 Task: In the Company sharp.com, Create email and send with subject: 'We're Thrilled to Welcome You ', and with mail content 'Greetings,_x000D_
Introducing a visionary approach that will reshape the landscape of your industry. Join us and be part of the future of success!_x000D_
Kind Regards', attach the document: Terms_and_conditions.doc and insert image: visitingcard.jpg. Below Kind Regards, write Behance and insert the URL: 'www.behance.net'. Mark checkbox to create task to follow up : In 2 weeks.  Enter or choose an email address of recipient's from company's contact and send.. Logged in from softage.1@softage.net
Action: Mouse moved to (80, 54)
Screenshot: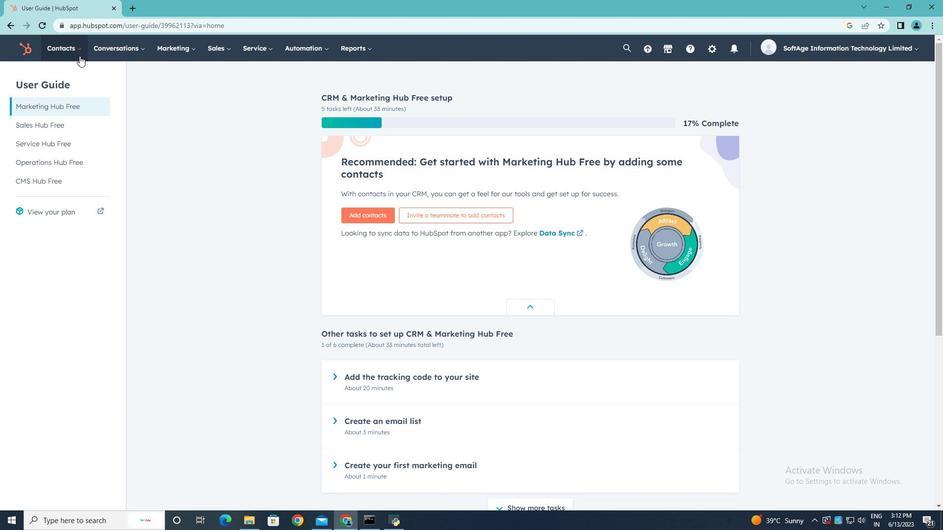 
Action: Mouse pressed left at (80, 54)
Screenshot: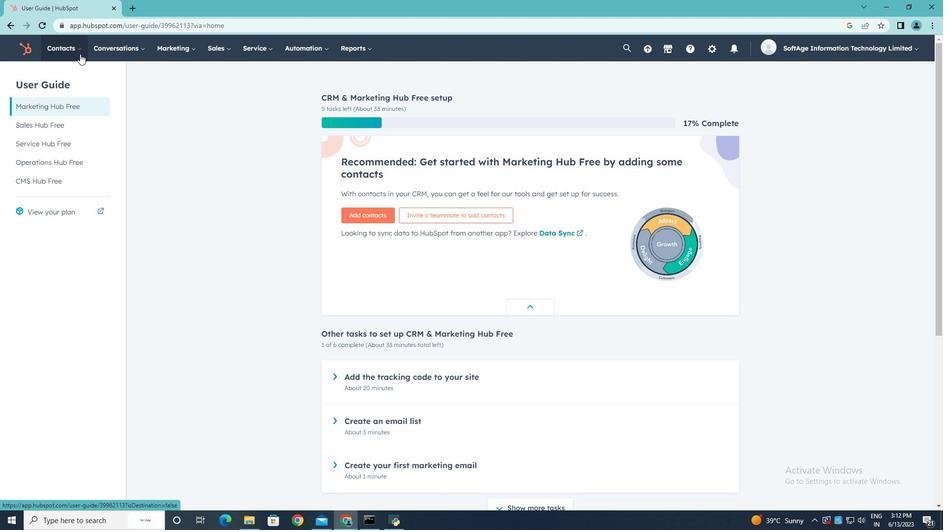 
Action: Mouse moved to (75, 98)
Screenshot: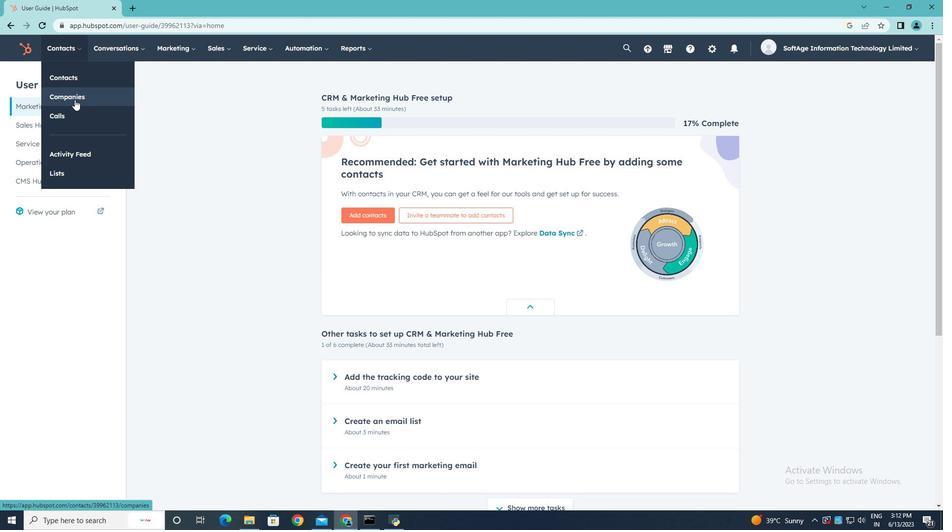 
Action: Mouse pressed left at (75, 98)
Screenshot: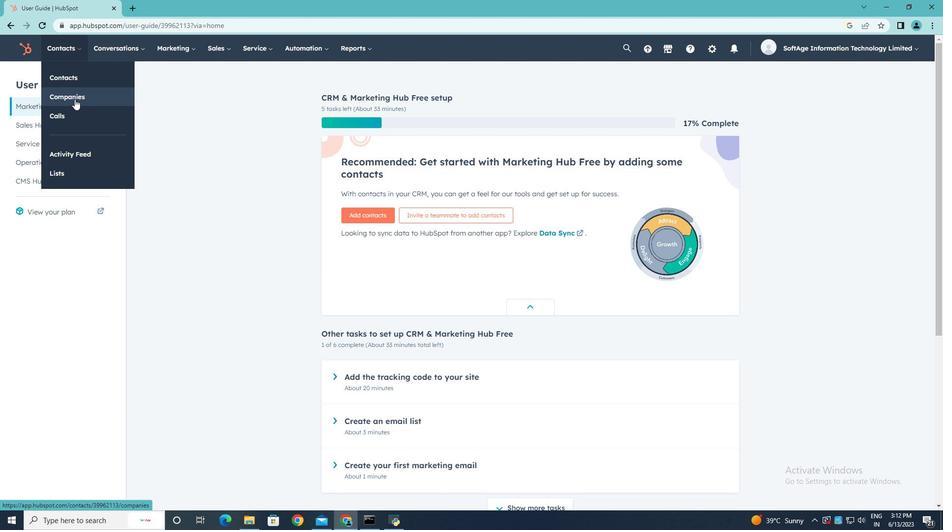 
Action: Mouse moved to (69, 158)
Screenshot: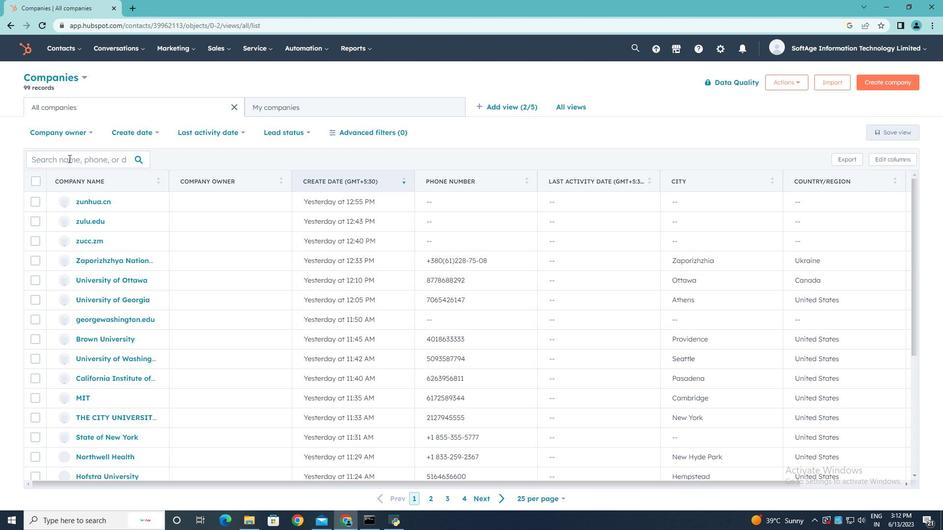 
Action: Mouse pressed left at (69, 158)
Screenshot: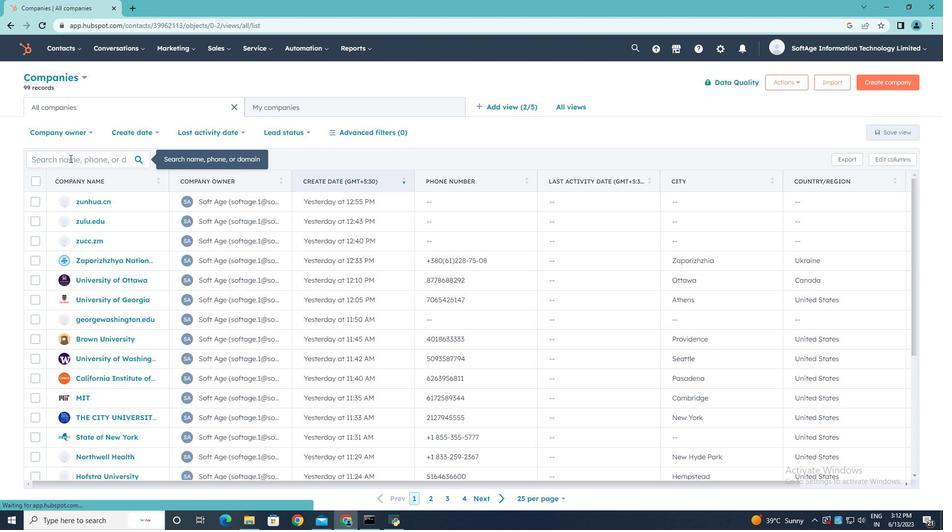 
Action: Key pressed sharp.com
Screenshot: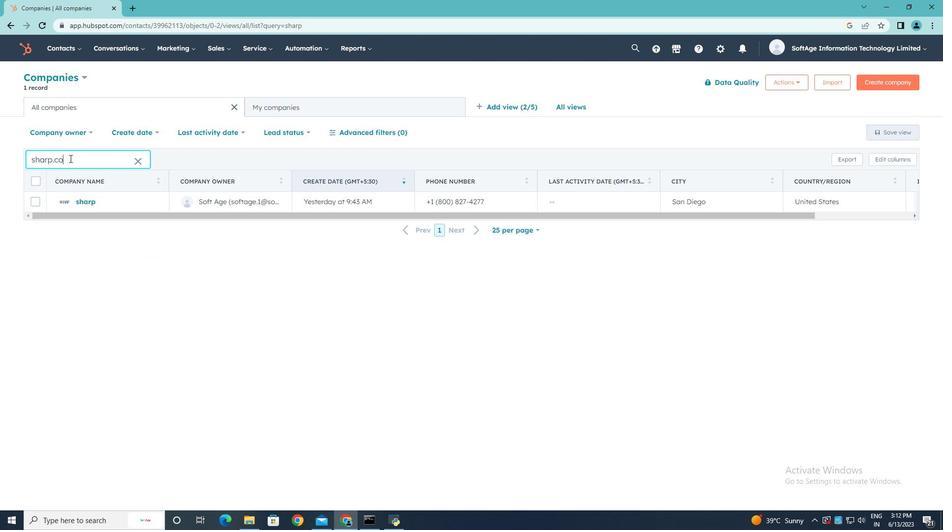 
Action: Mouse moved to (80, 200)
Screenshot: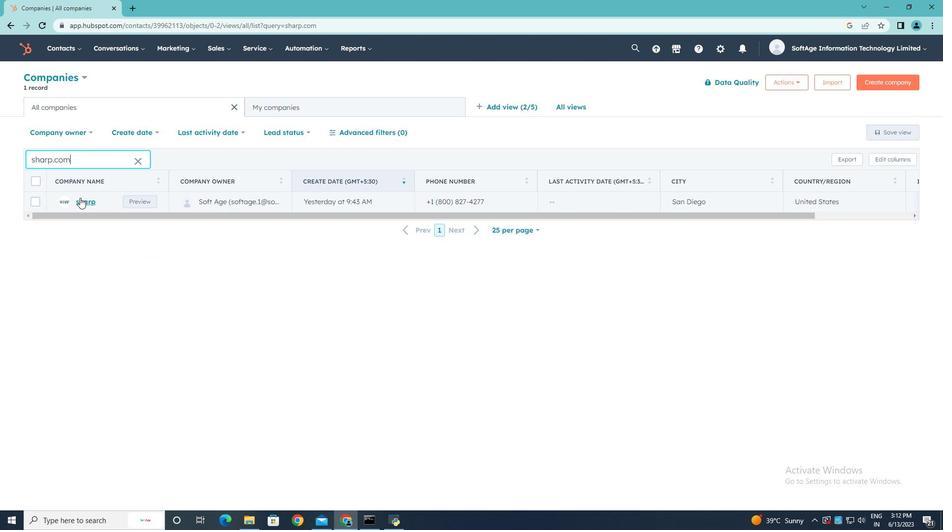 
Action: Mouse pressed left at (80, 200)
Screenshot: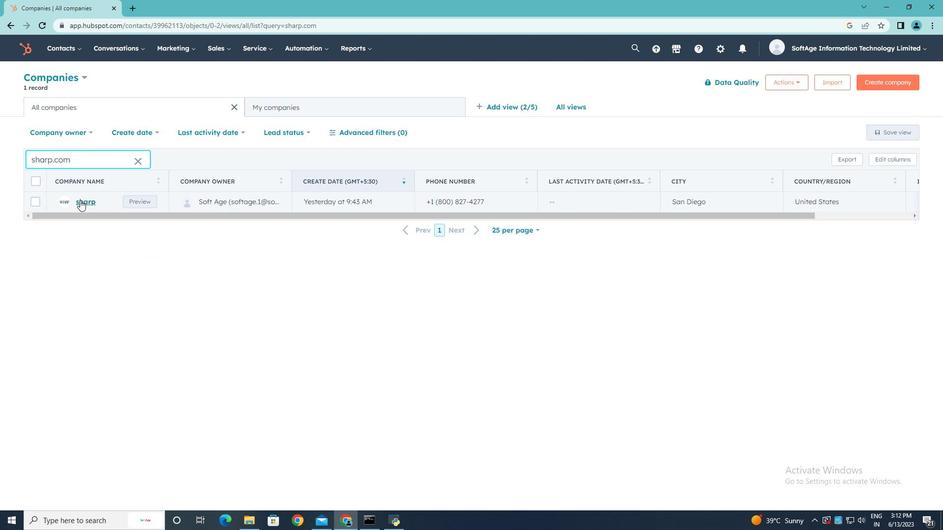 
Action: Mouse moved to (68, 164)
Screenshot: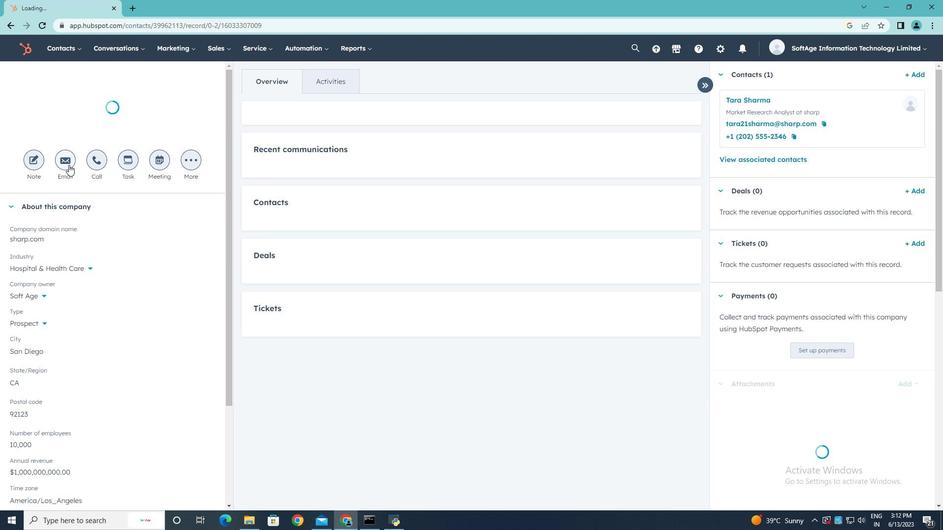 
Action: Mouse pressed left at (68, 164)
Screenshot: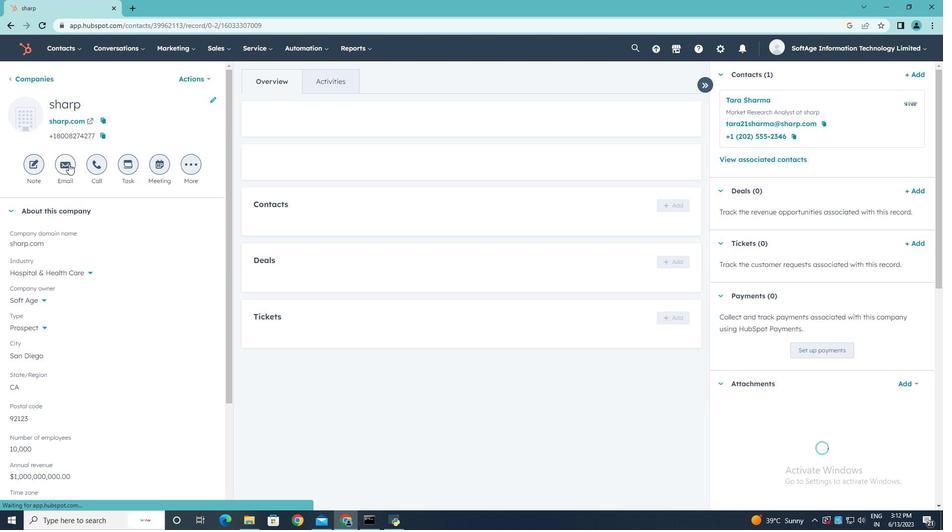 
Action: Key pressed <Key.shift><Key.shift><Key.shift><Key.shift><Key.shift><Key.shift><Key.shift><Key.shift><Key.shift><Key.shift><Key.shift><Key.shift><Key.shift><Key.shift><Key.shift><Key.shift><Key.shift><Key.shift><Key.shift><Key.shift><Key.shift><Key.shift><Key.shift><Key.shift><Key.shift><Key.shift><Key.shift><Key.shift><Key.shift><Key.shift><Key.shift><Key.shift><Key.shift><Key.shift><Key.shift><Key.shift><Key.shift><Key.shift><Key.shift><Key.shift><Key.shift><Key.shift><Key.shift><Key.shift><Key.shift><Key.shift><Key.shift><Key.shift><Key.shift><Key.shift><Key.shift><Key.shift><Key.shift>We're<Key.space><Key.shift><Key.shift>Thrilled<Key.space>to<Key.space><Key.shift>Welcome<Key.space><Key.shift>You
Screenshot: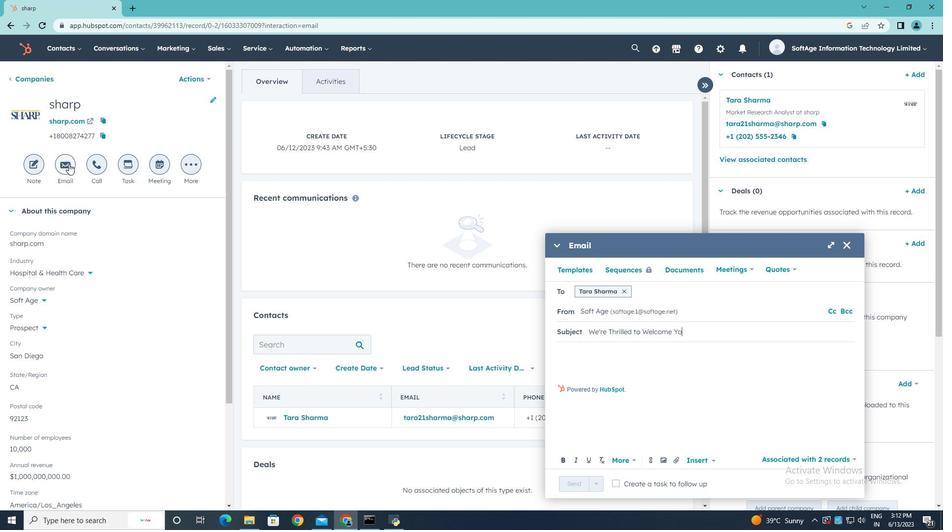 
Action: Mouse moved to (563, 351)
Screenshot: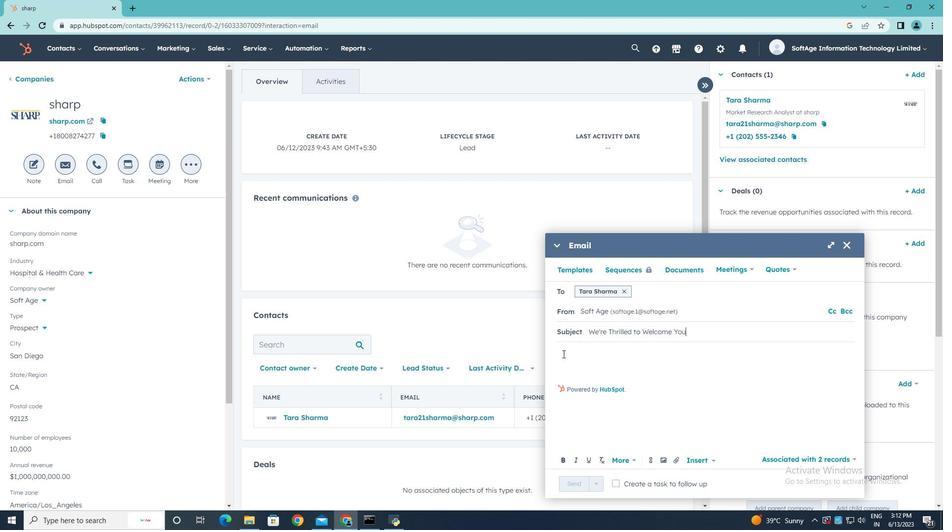 
Action: Mouse pressed left at (563, 351)
Screenshot: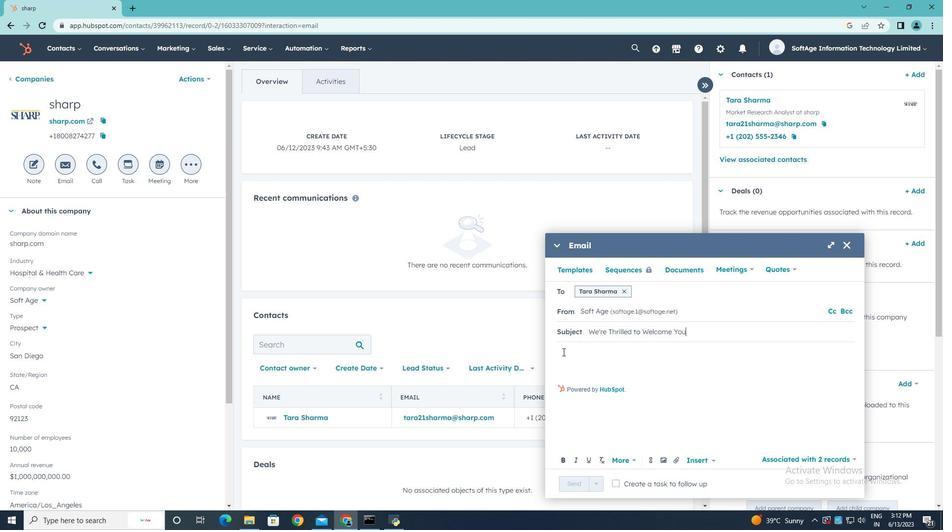 
Action: Key pressed <Key.shift>Greetings,
Screenshot: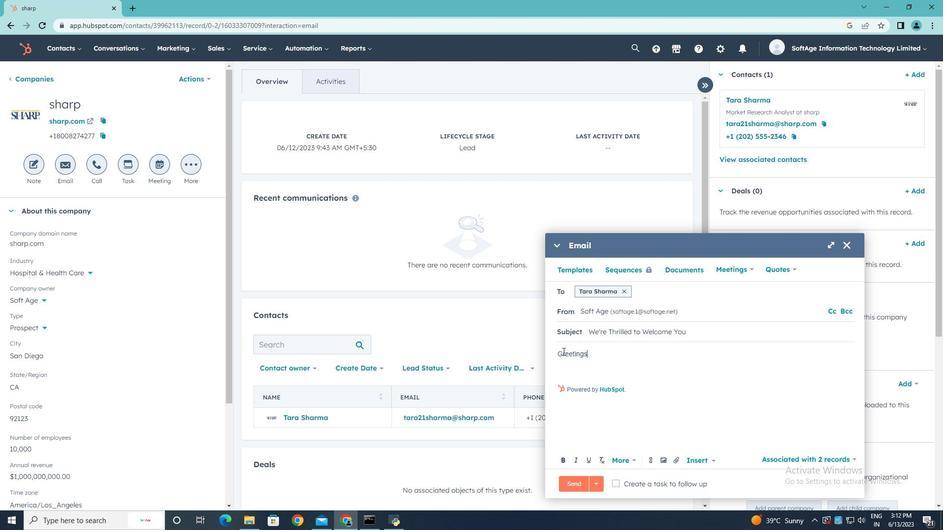 
Action: Mouse moved to (558, 367)
Screenshot: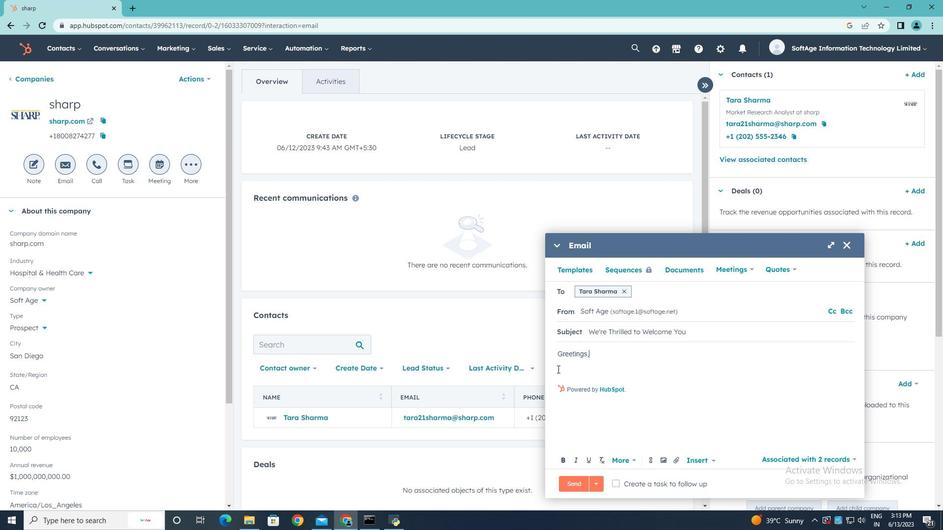 
Action: Mouse pressed left at (558, 367)
Screenshot: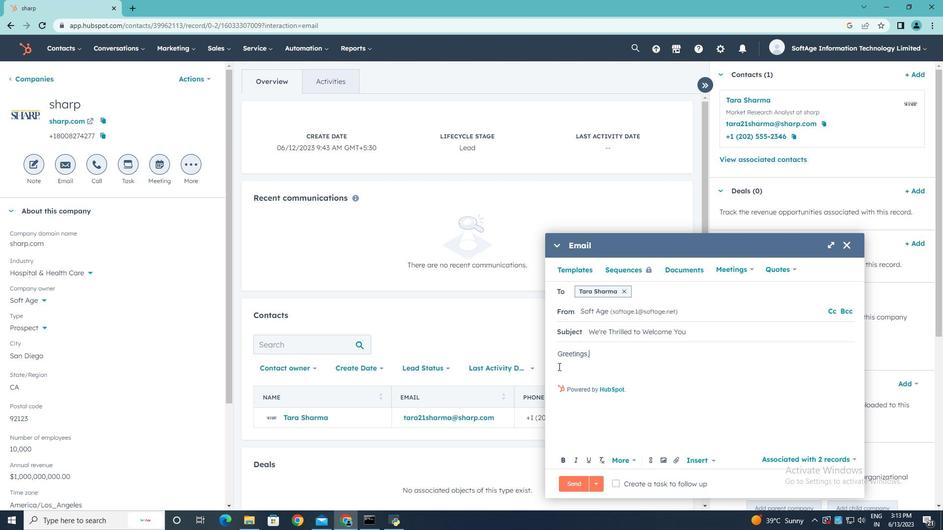 
Action: Key pressed <Key.shift><Key.shift>Introducing<Key.space>a<Key.space>visionary<Key.space>approach<Key.space>that<Key.space>will<Key.space>reshape<Key.space>the<Key.space>landscape<Key.space>of<Key.space>your<Key.space>industry.<Key.space><Key.shift>Join<Key.space>us<Key.space>and<Key.space>be<Key.space>part<Key.space>of<Key.space>the<Key.space>future<Key.space>of<Key.space>success<Key.shift>!
Screenshot: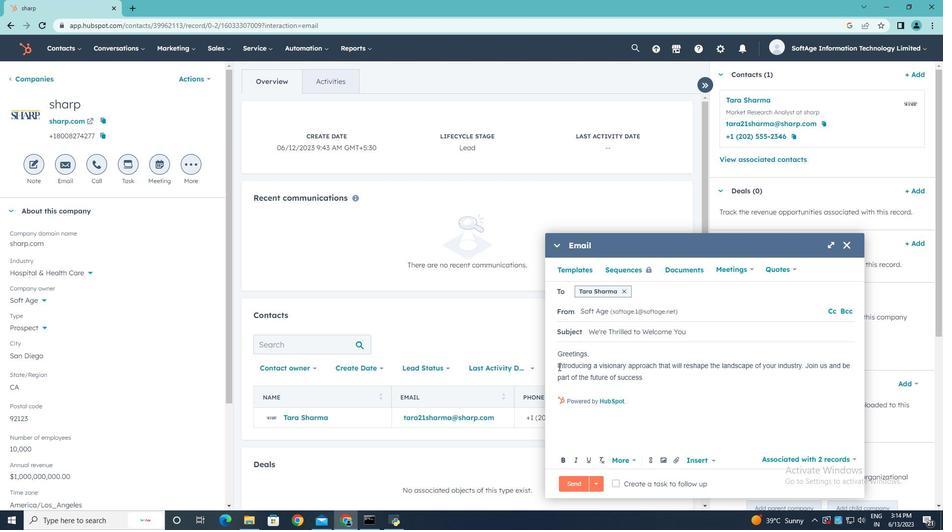 
Action: Mouse moved to (561, 389)
Screenshot: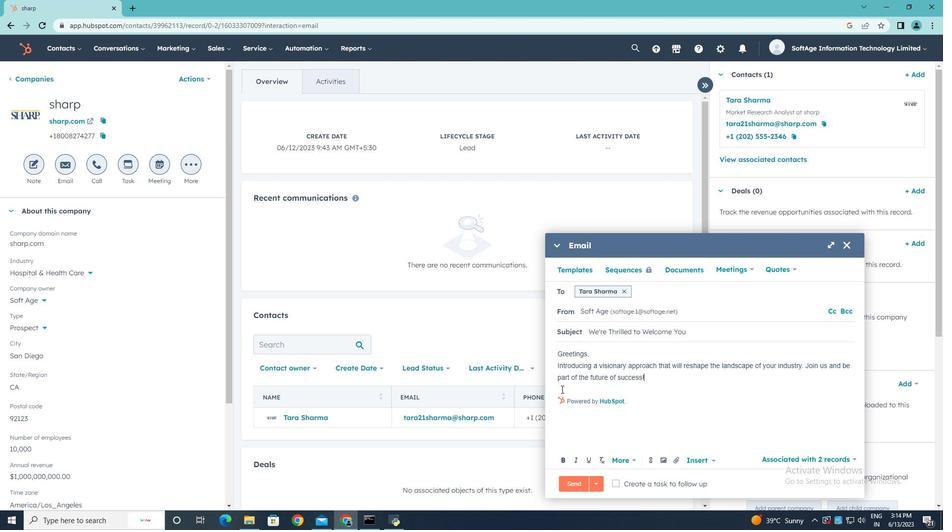 
Action: Mouse pressed left at (561, 389)
Screenshot: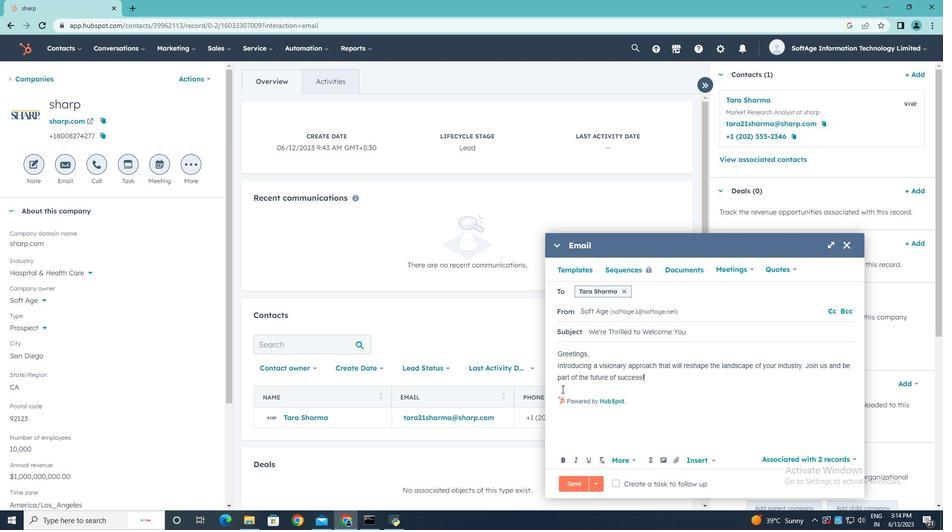 
Action: Key pressed <Key.enter><Key.shift>Kind<Key.space><Key.shift>Regards,
Screenshot: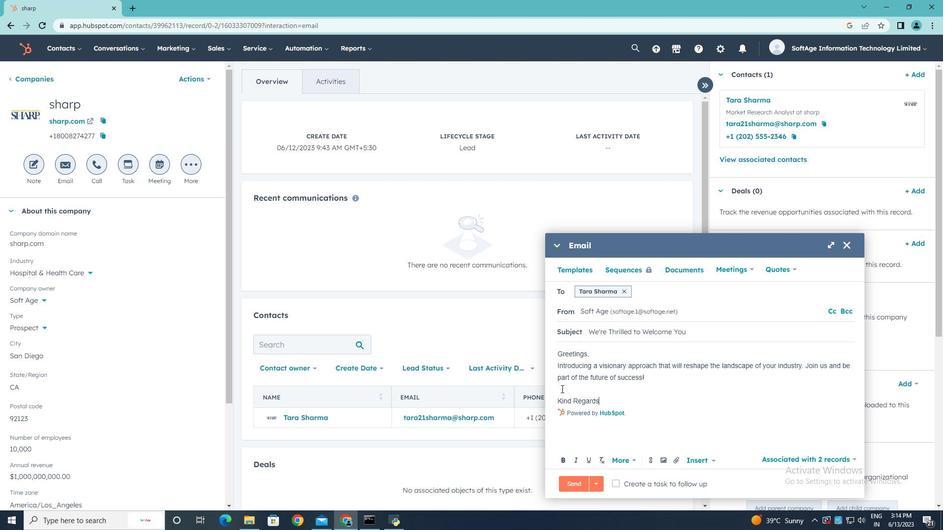 
Action: Mouse moved to (673, 461)
Screenshot: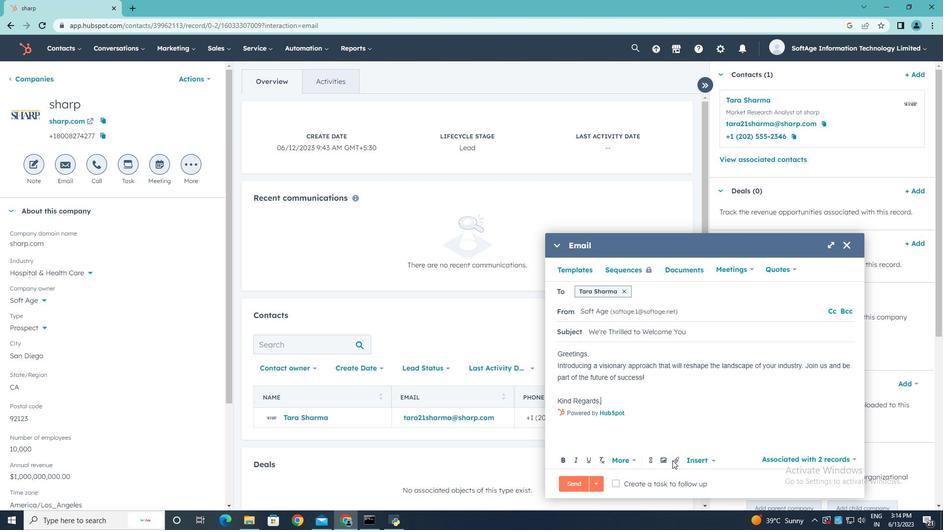 
Action: Mouse pressed left at (673, 461)
Screenshot: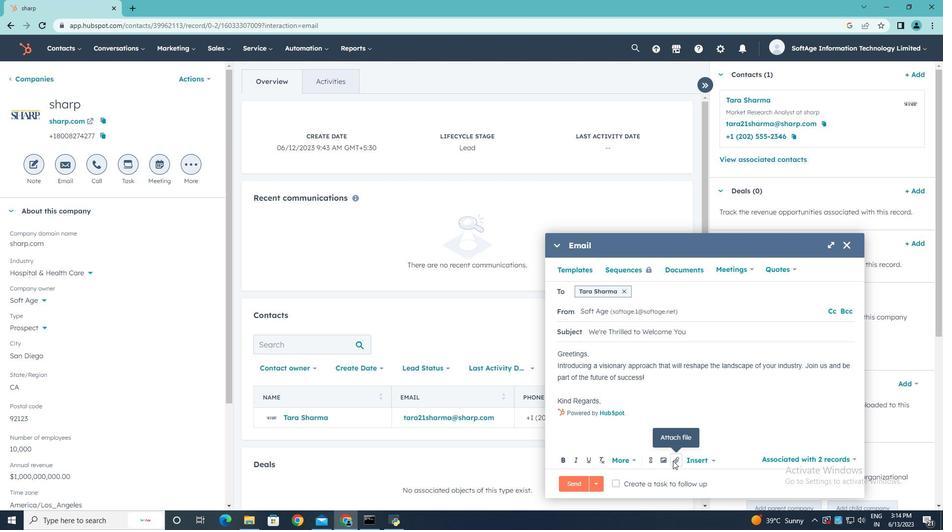 
Action: Mouse moved to (691, 431)
Screenshot: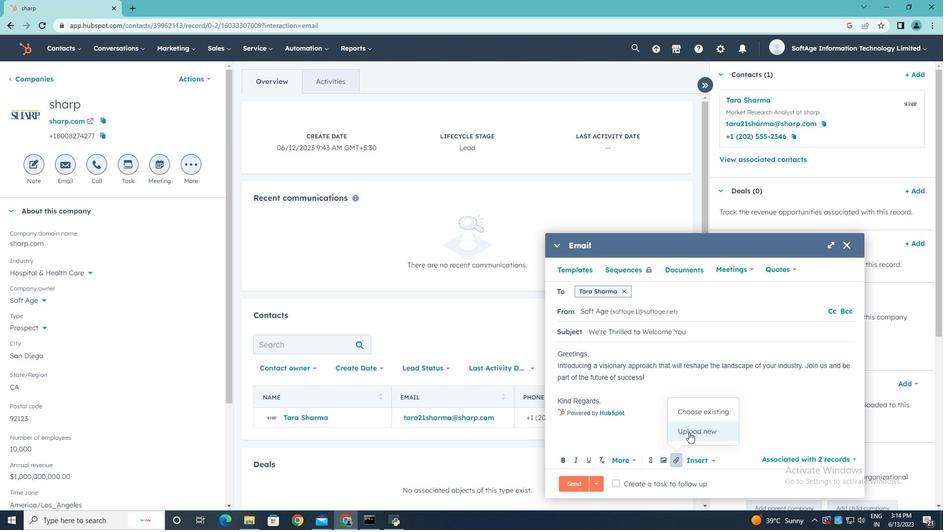 
Action: Mouse pressed left at (691, 431)
Screenshot: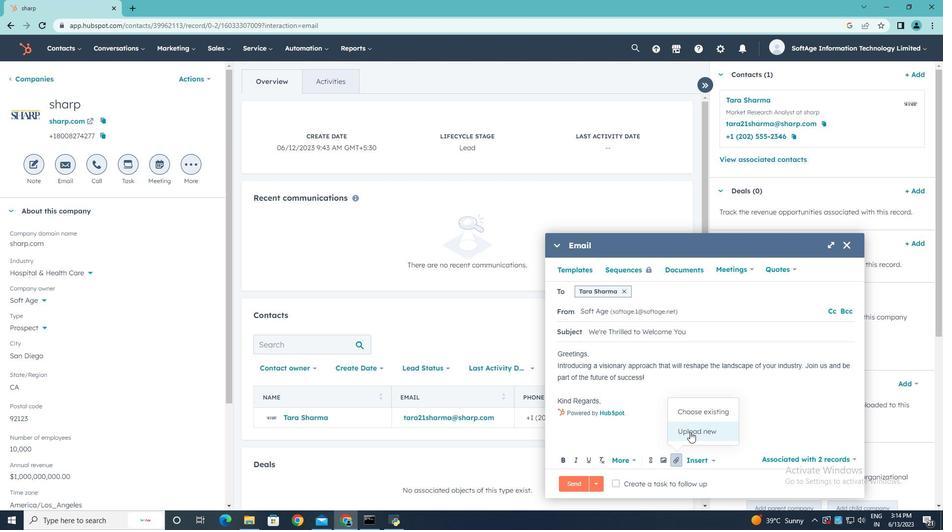 
Action: Mouse moved to (194, 108)
Screenshot: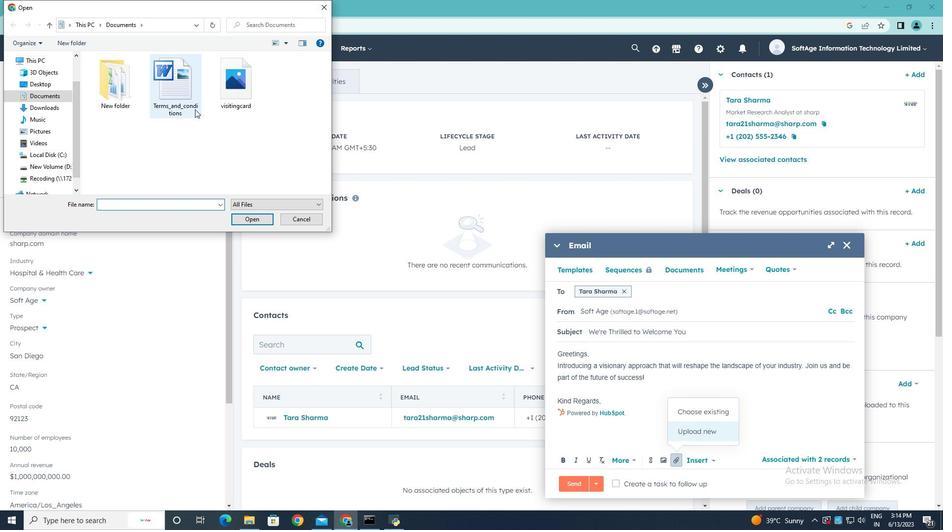 
Action: Mouse pressed left at (194, 108)
Screenshot: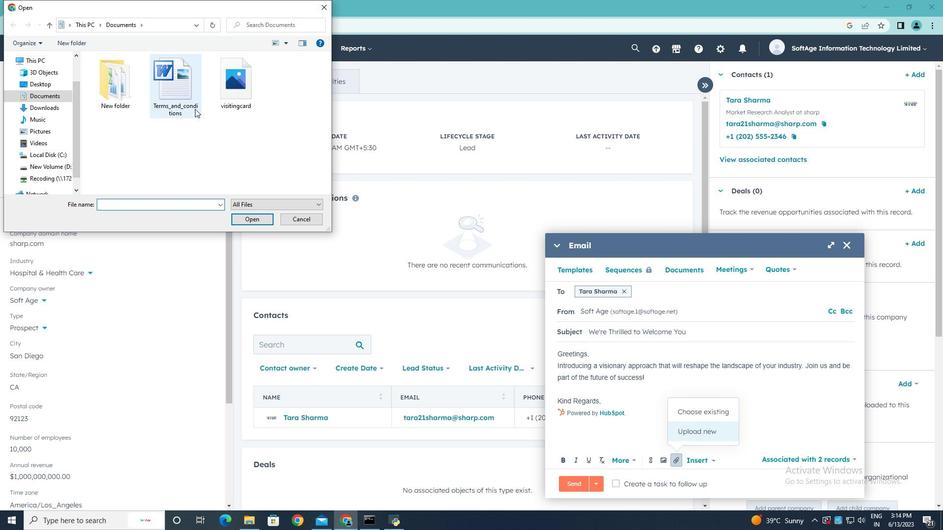 
Action: Mouse moved to (245, 218)
Screenshot: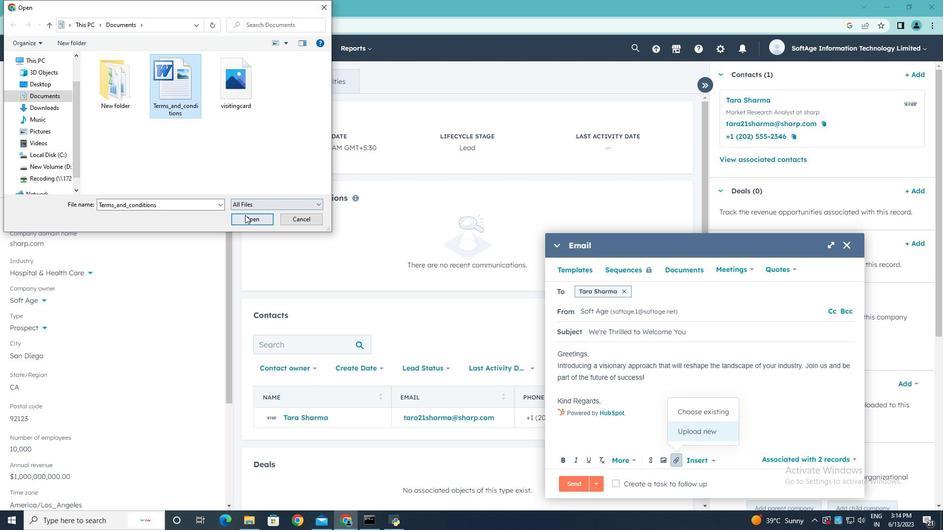 
Action: Mouse pressed left at (245, 218)
Screenshot: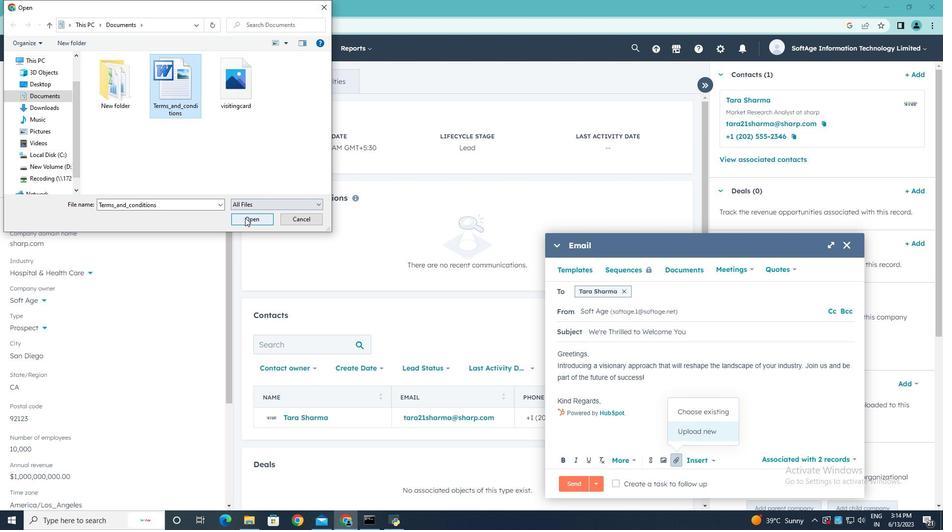 
Action: Mouse moved to (675, 434)
Screenshot: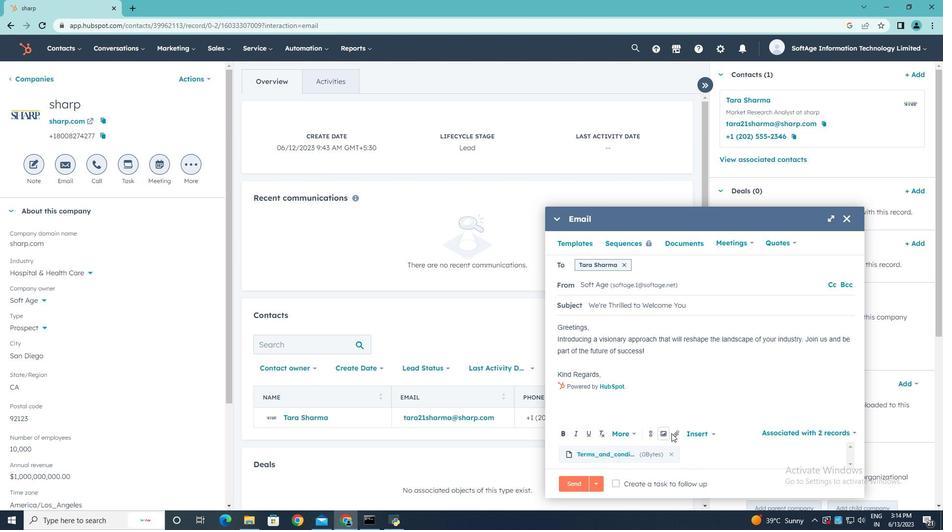 
Action: Mouse pressed left at (675, 434)
Screenshot: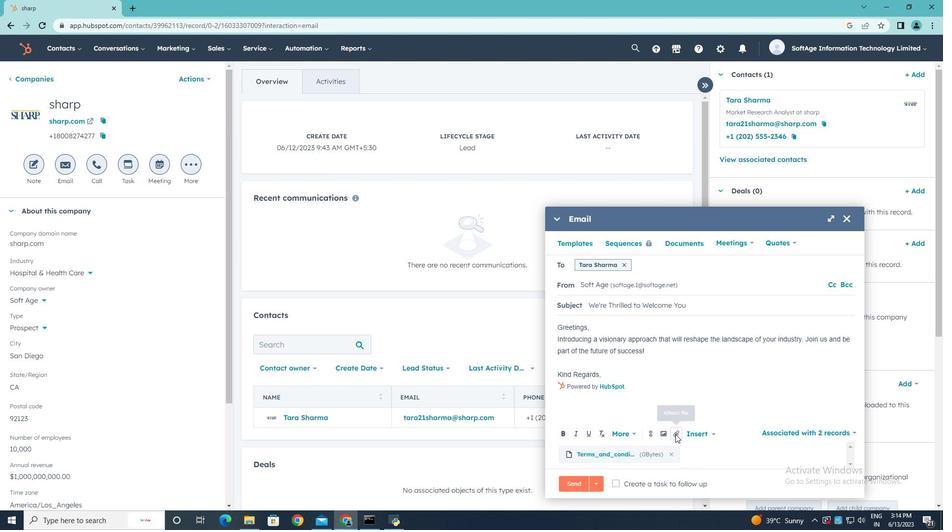 
Action: Mouse moved to (696, 413)
Screenshot: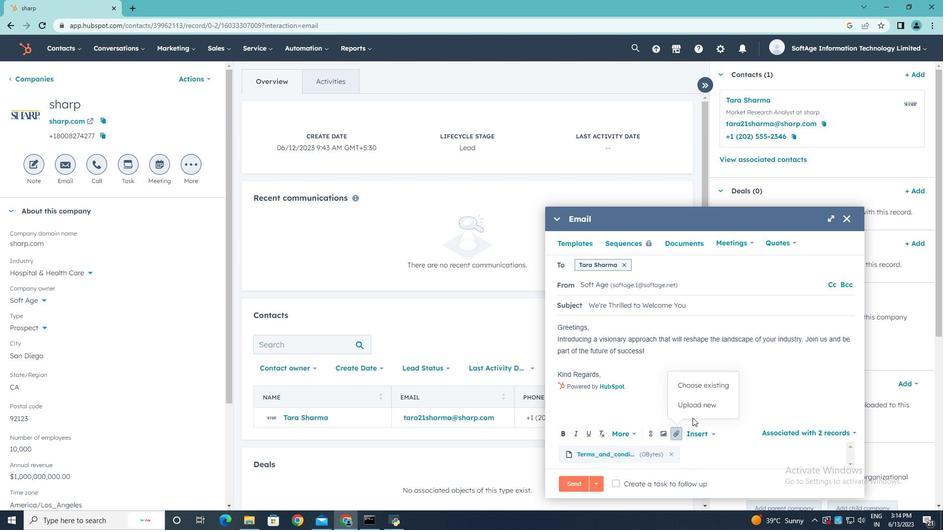 
Action: Mouse pressed left at (696, 413)
Screenshot: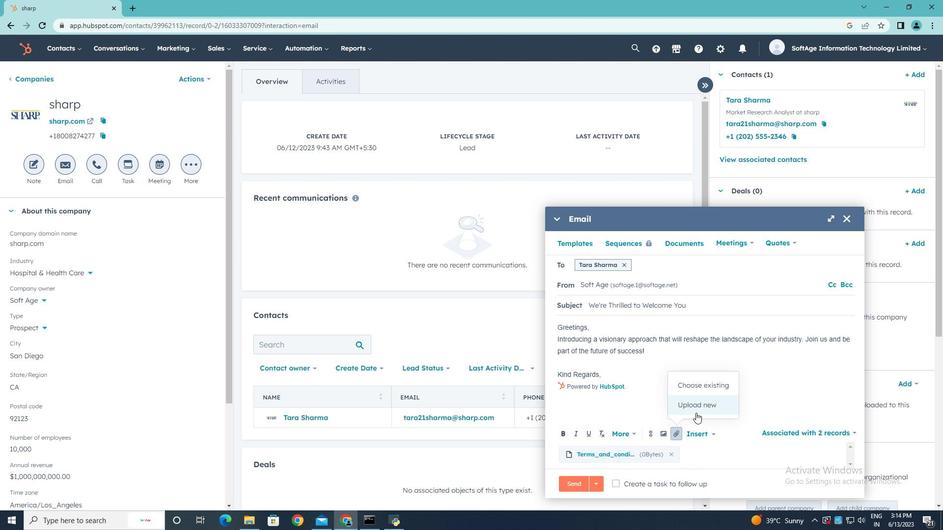 
Action: Mouse moved to (232, 107)
Screenshot: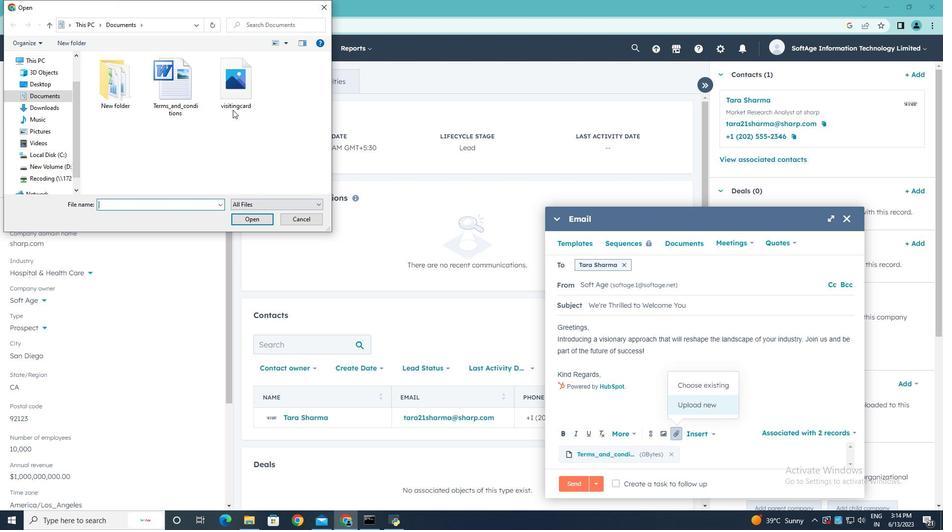 
Action: Mouse pressed left at (232, 107)
Screenshot: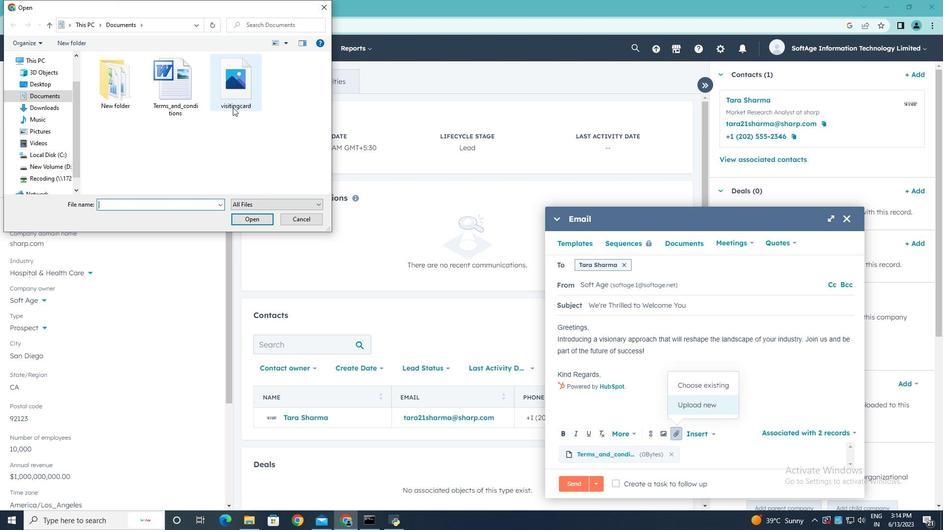 
Action: Mouse moved to (258, 221)
Screenshot: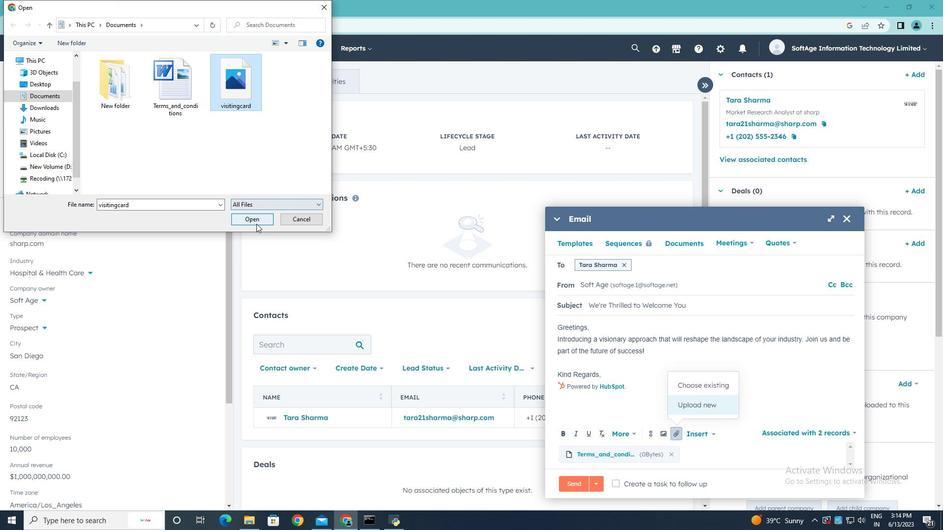 
Action: Mouse pressed left at (258, 221)
Screenshot: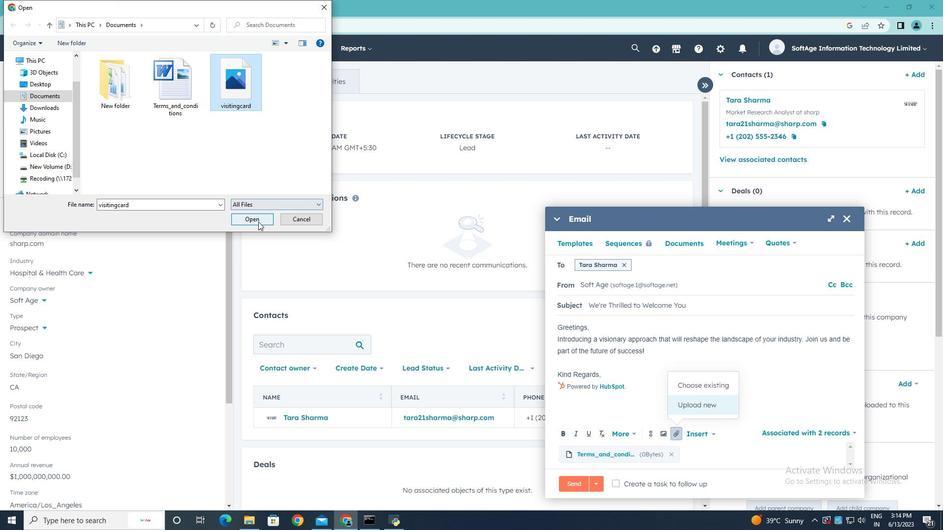 
Action: Mouse moved to (605, 376)
Screenshot: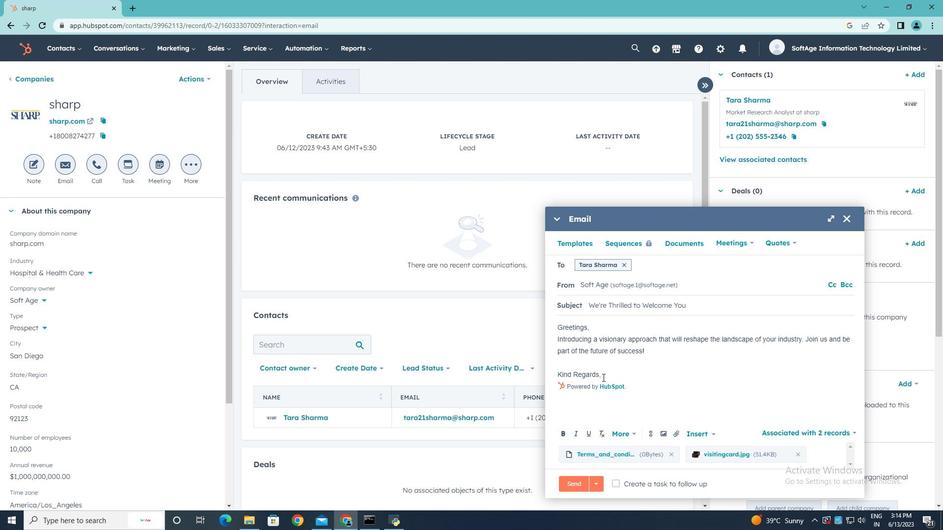 
Action: Mouse pressed left at (605, 376)
Screenshot: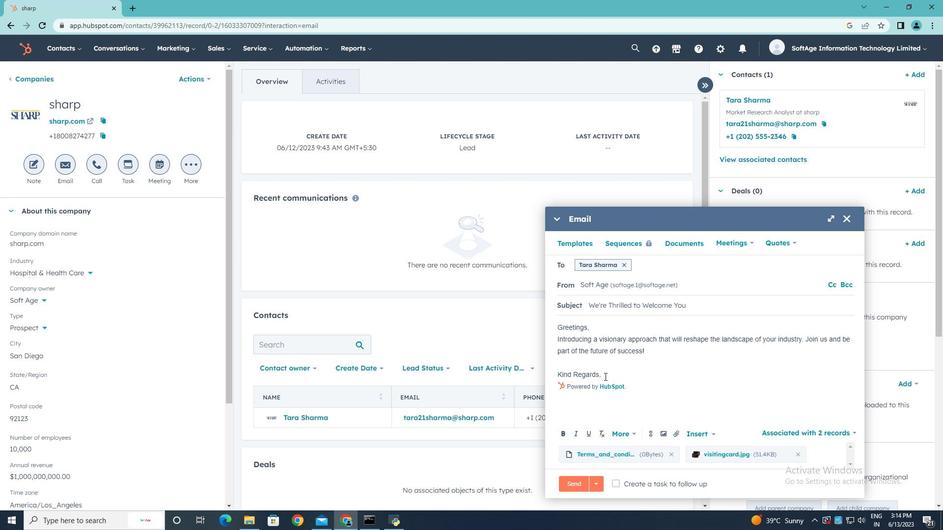 
Action: Key pressed <Key.enter>
Screenshot: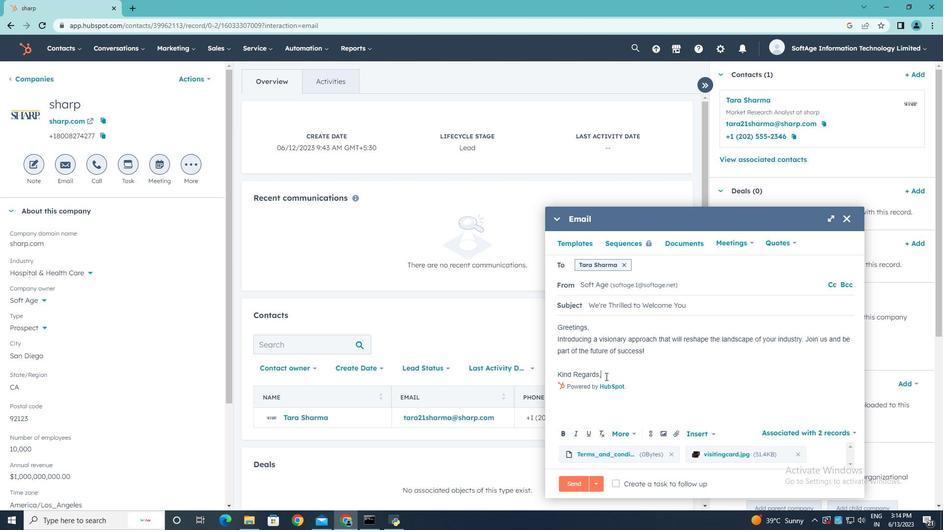 
Action: Mouse moved to (652, 431)
Screenshot: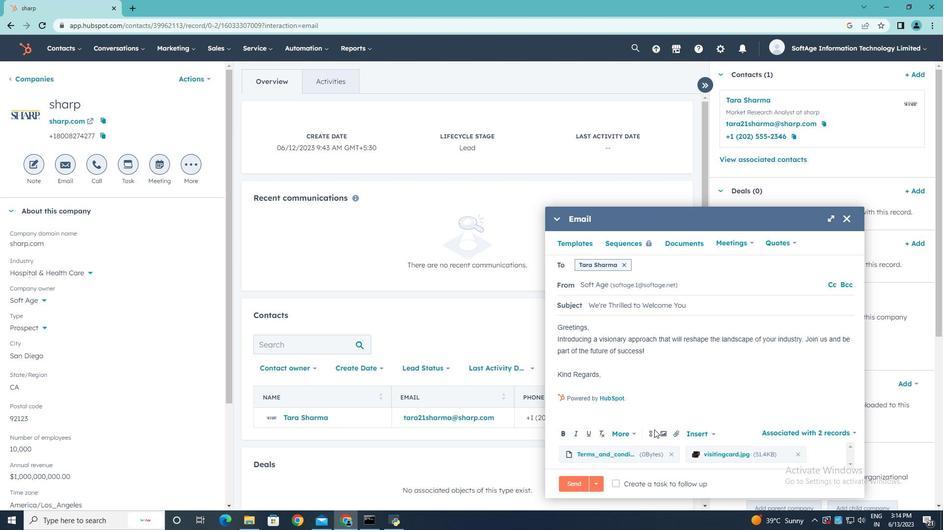 
Action: Mouse pressed left at (652, 431)
Screenshot: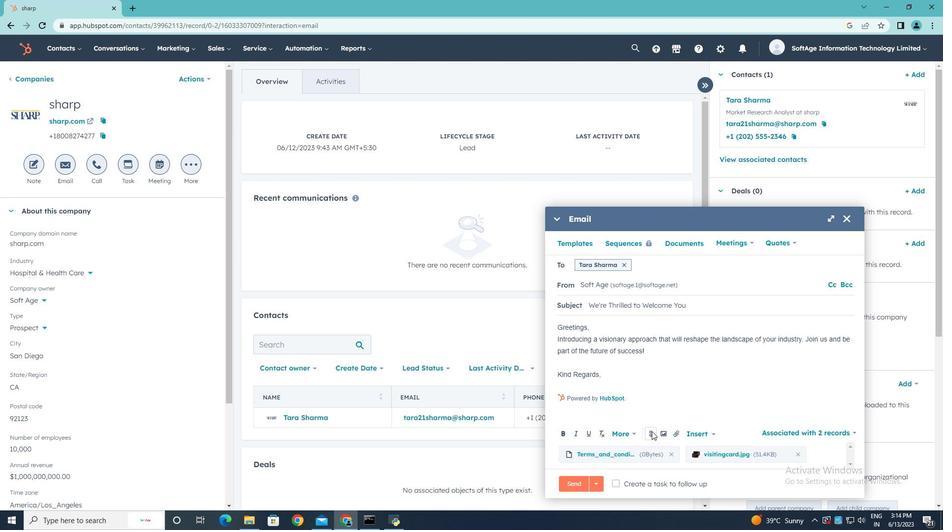 
Action: Mouse moved to (662, 324)
Screenshot: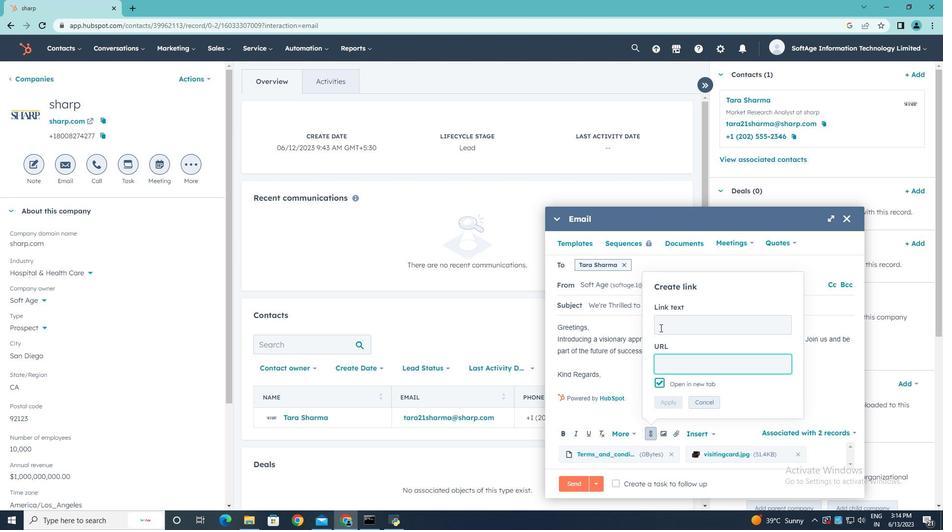 
Action: Mouse pressed left at (662, 324)
Screenshot: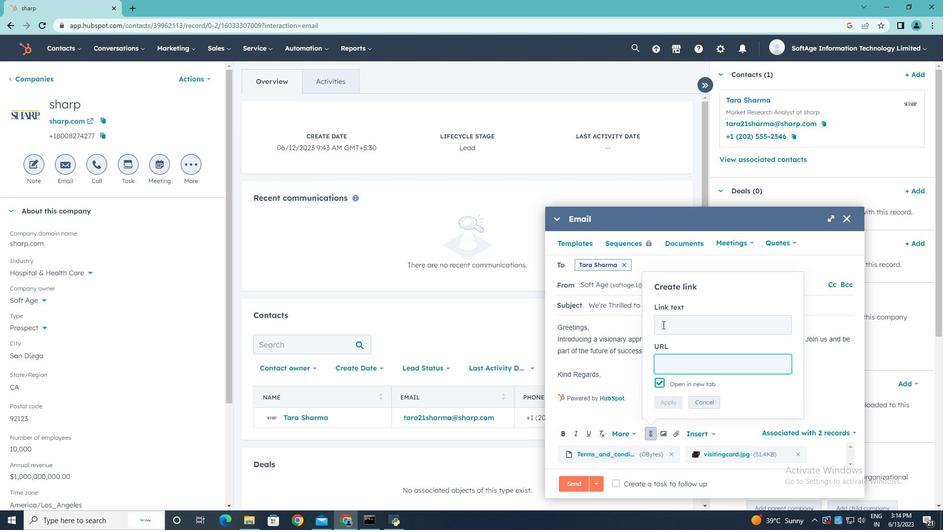 
Action: Key pressed <Key.shift>Behance
Screenshot: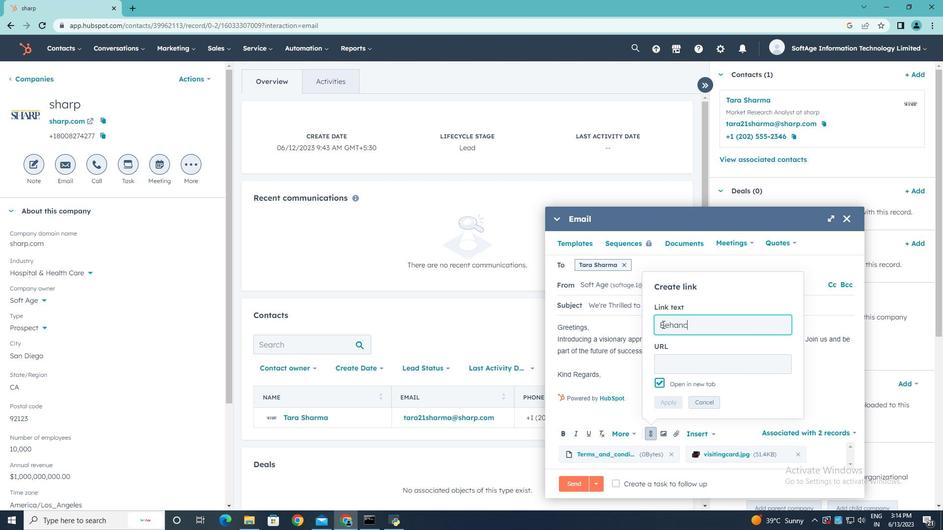 
Action: Mouse moved to (685, 368)
Screenshot: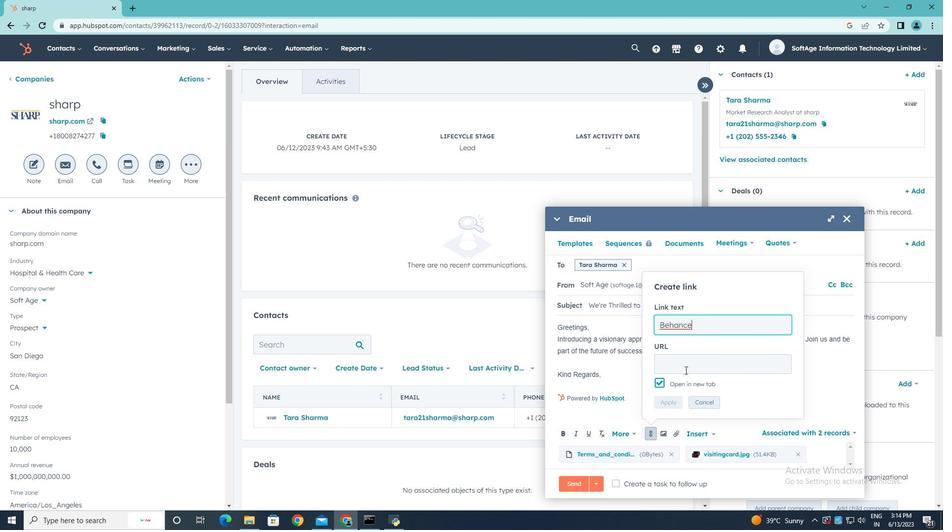 
Action: Mouse pressed left at (685, 368)
Screenshot: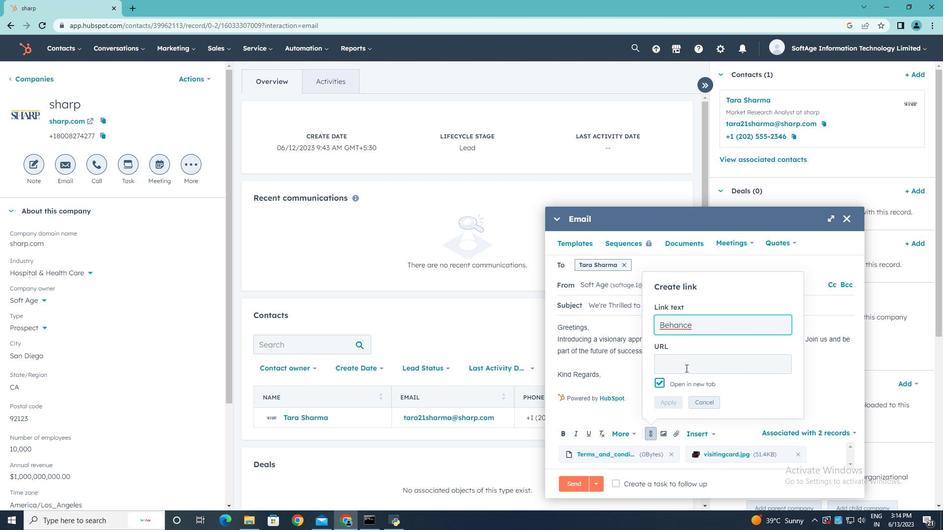 
Action: Key pressed <Key.shift><Key.shift><Key.shift><Key.shift><Key.shift><Key.shift><Key.shift><Key.shift><Key.shift><Key.shift><Key.shift><Key.shift><Key.shift><Key.shift><Key.shift><Key.shift>www.behance.com<Key.backspace><Key.backspace><Key.backspace>net
Screenshot: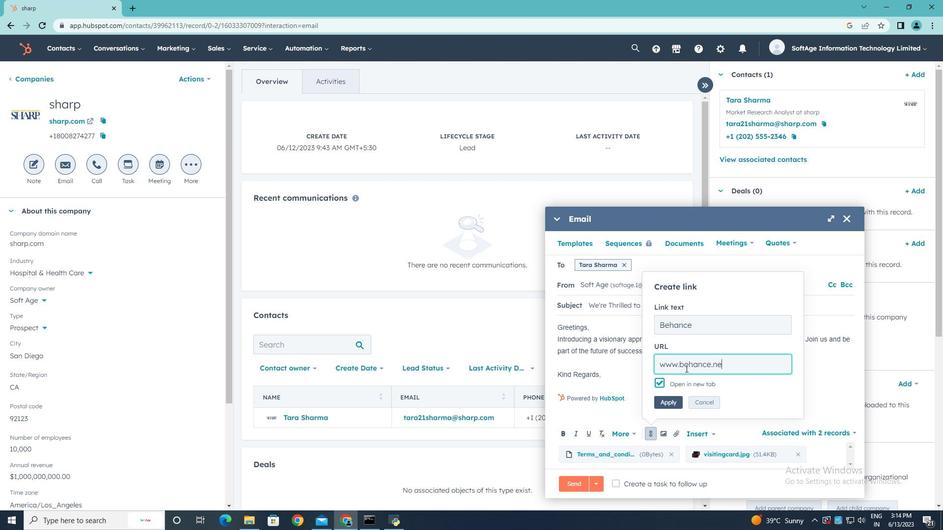 
Action: Mouse moved to (668, 401)
Screenshot: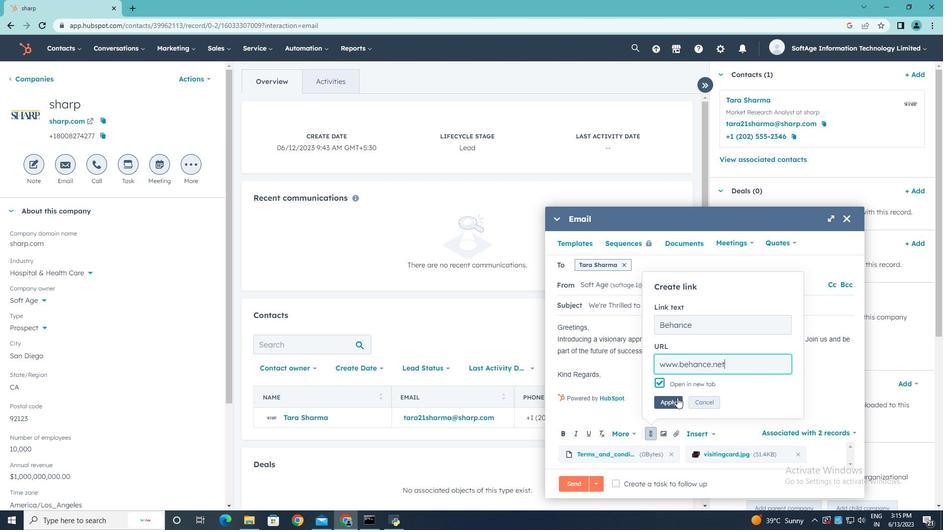 
Action: Mouse pressed left at (668, 401)
Screenshot: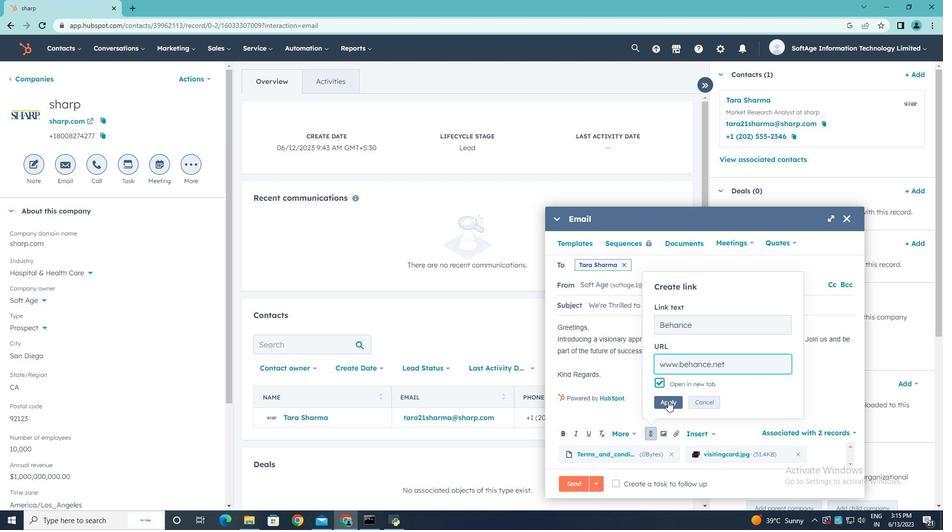 
Action: Mouse moved to (618, 484)
Screenshot: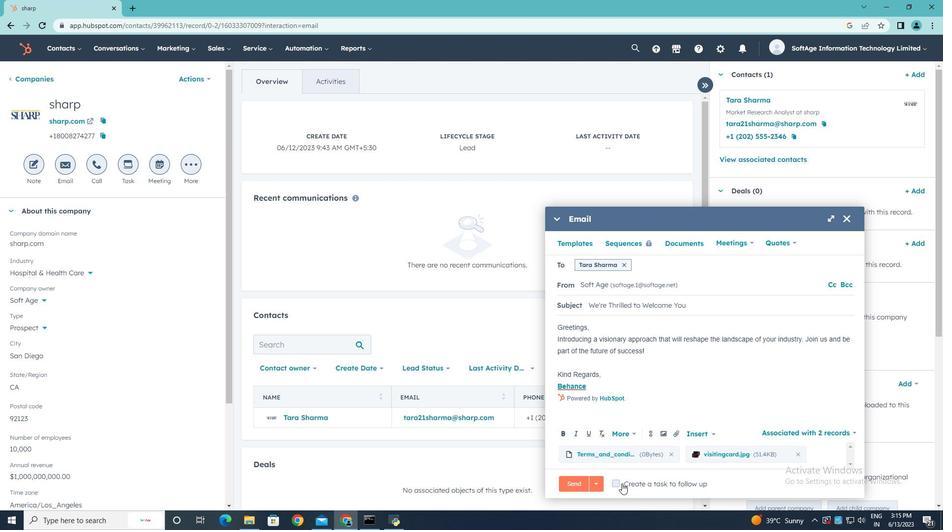 
Action: Mouse pressed left at (618, 484)
Screenshot: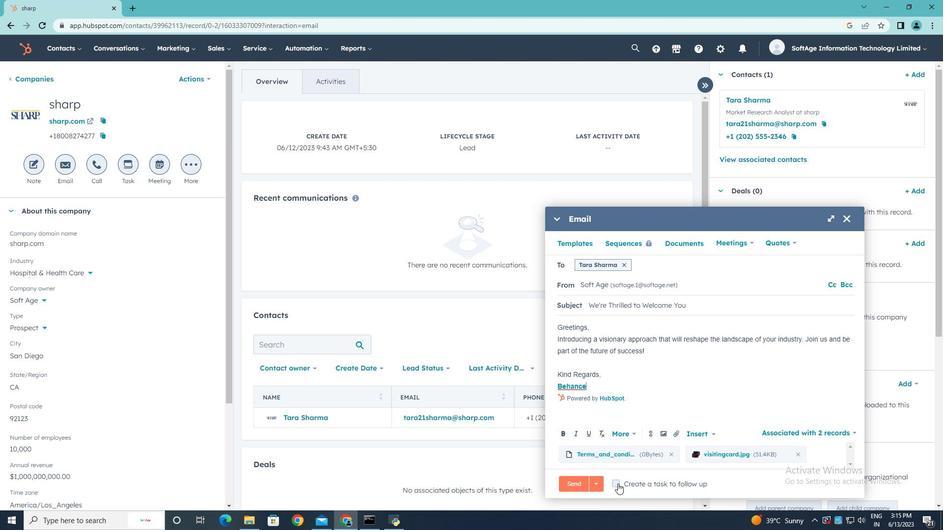
Action: Mouse moved to (809, 482)
Screenshot: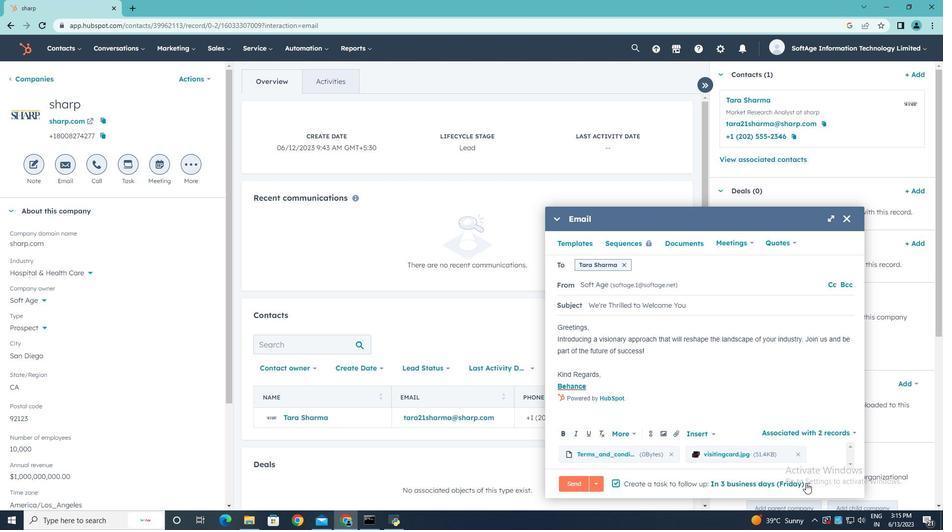 
Action: Mouse pressed left at (809, 482)
Screenshot: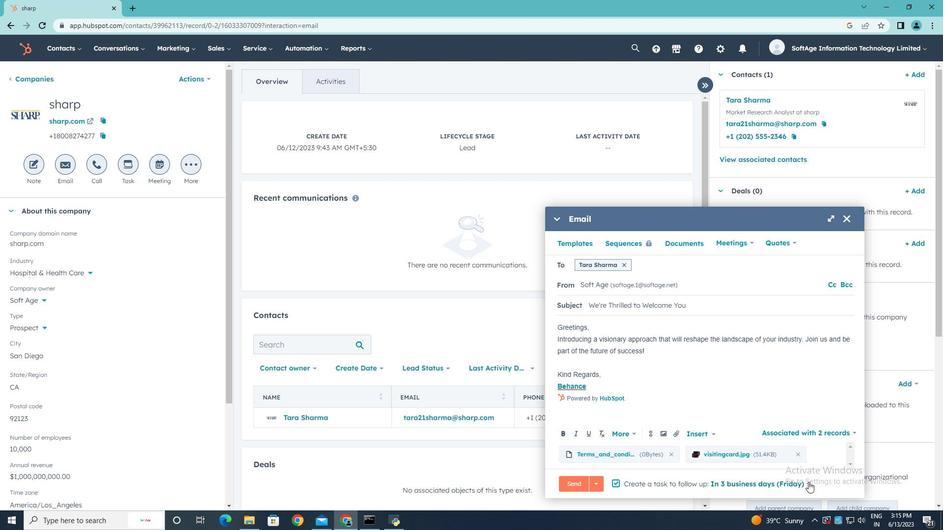 
Action: Mouse moved to (773, 424)
Screenshot: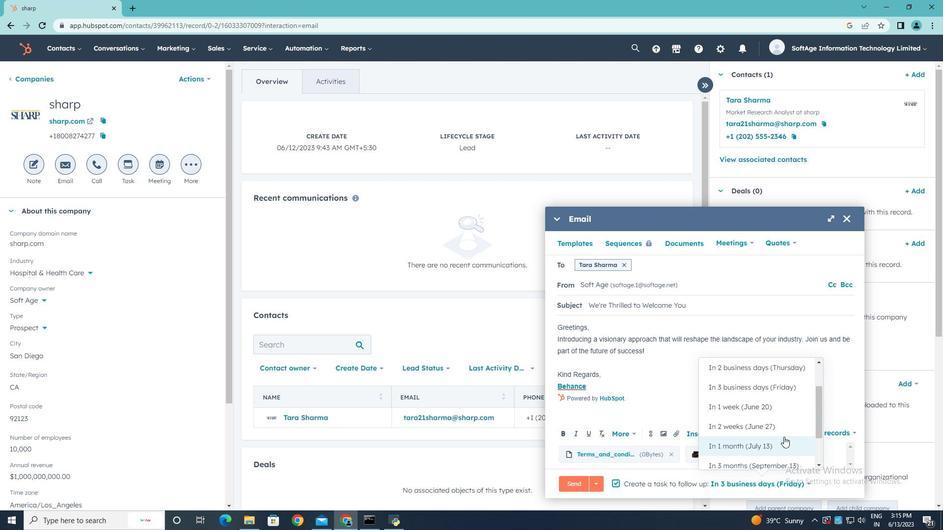 
Action: Mouse pressed left at (773, 424)
Screenshot: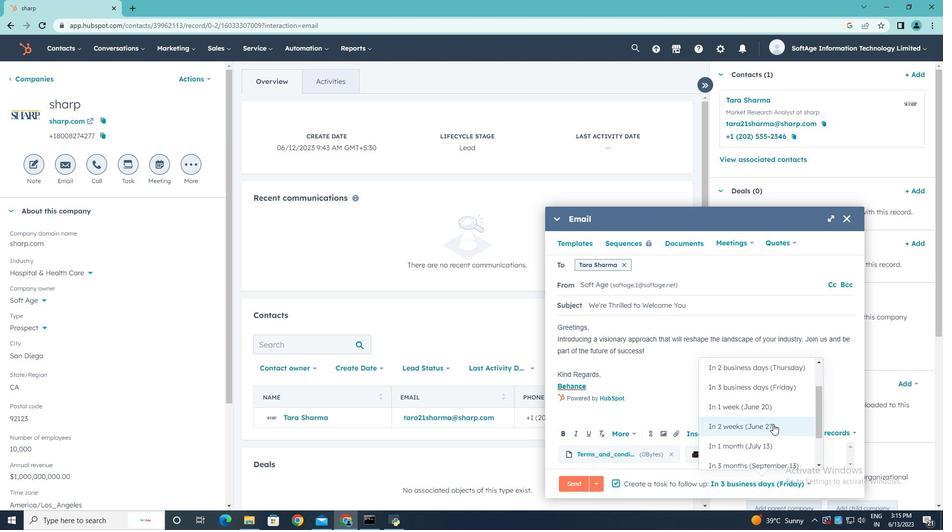
Action: Mouse moved to (761, 442)
Screenshot: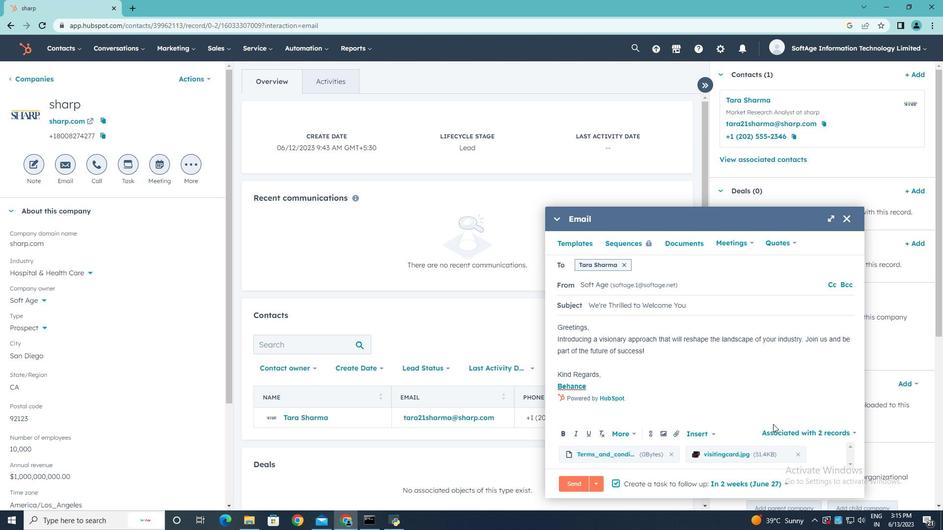 
Action: Mouse scrolled (761, 441) with delta (0, 0)
Screenshot: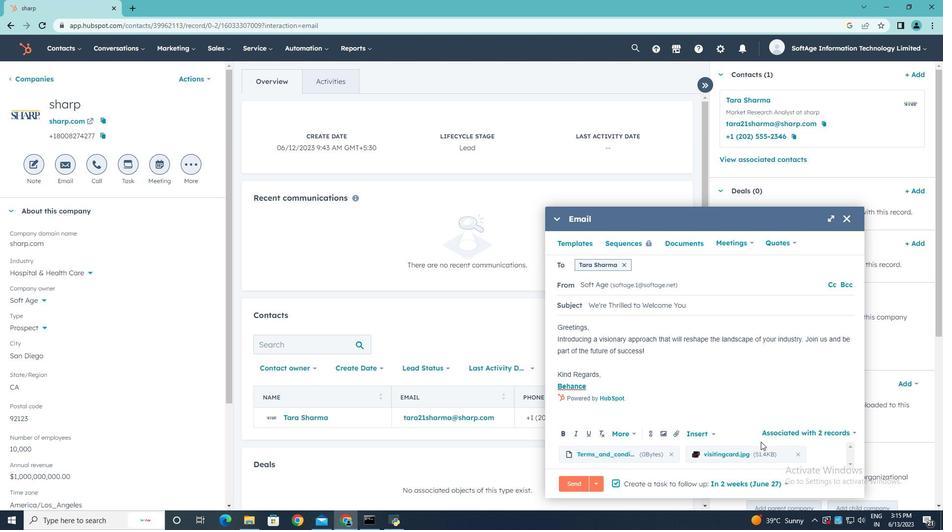 
Action: Mouse moved to (576, 482)
Screenshot: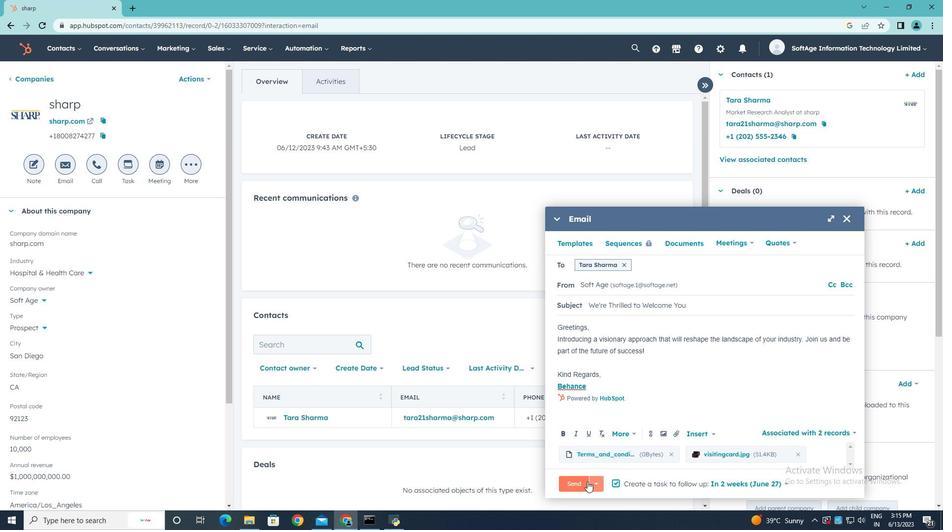 
Action: Mouse pressed left at (576, 482)
Screenshot: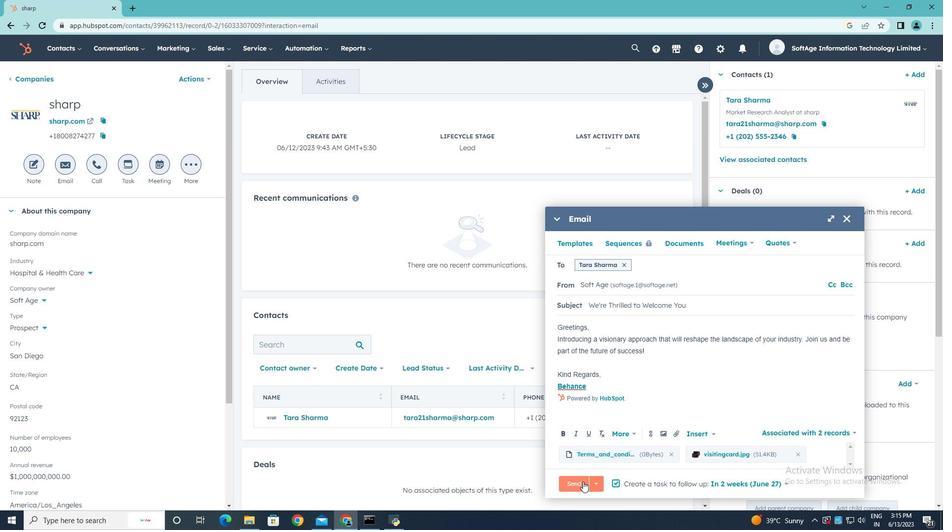 
